 Task: Look for properties with 3+ baths.
Action: Mouse moved to (772, 73)
Screenshot: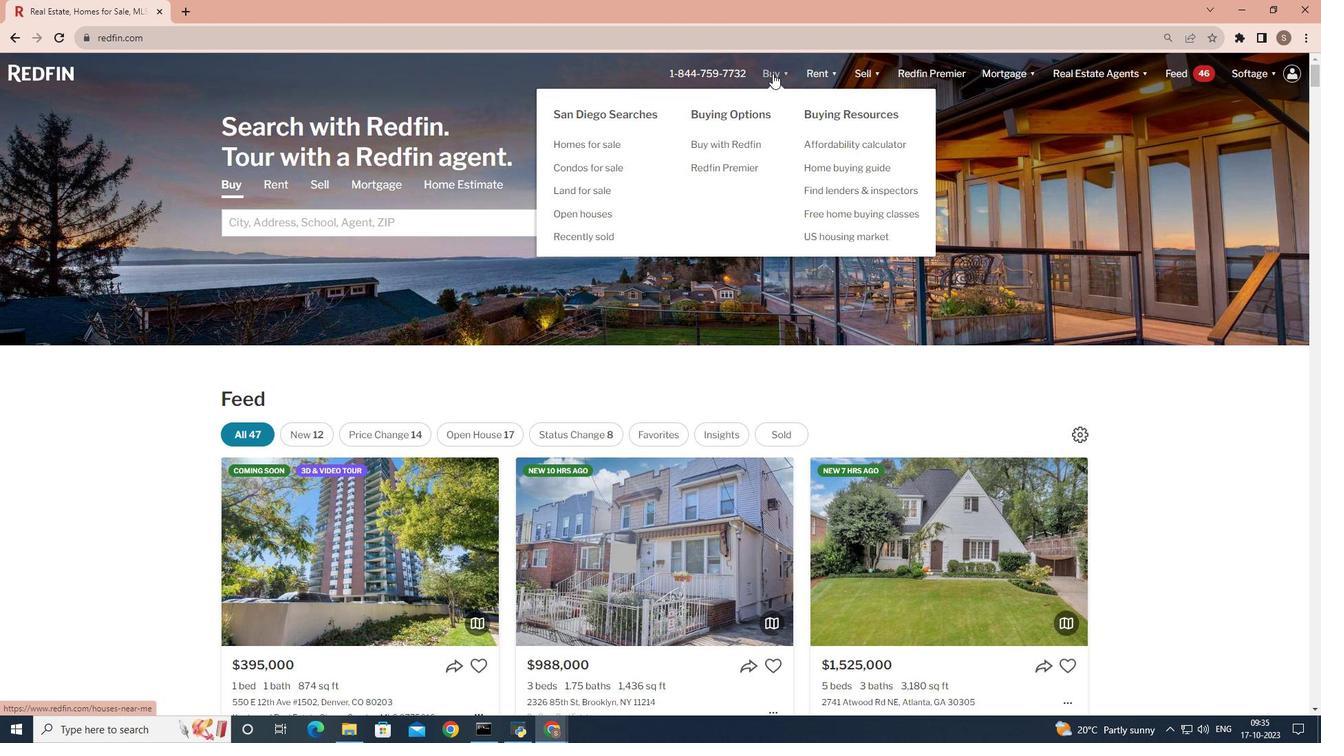 
Action: Mouse pressed left at (772, 73)
Screenshot: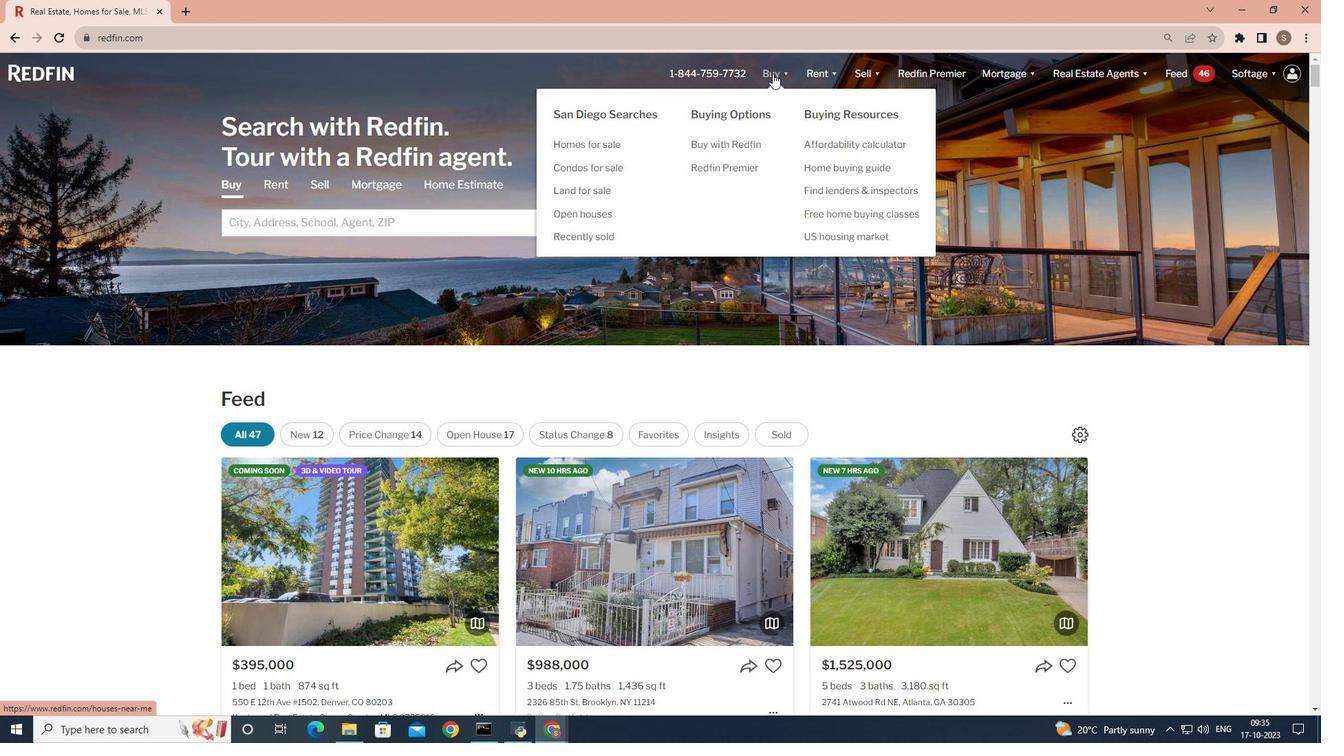 
Action: Mouse moved to (382, 286)
Screenshot: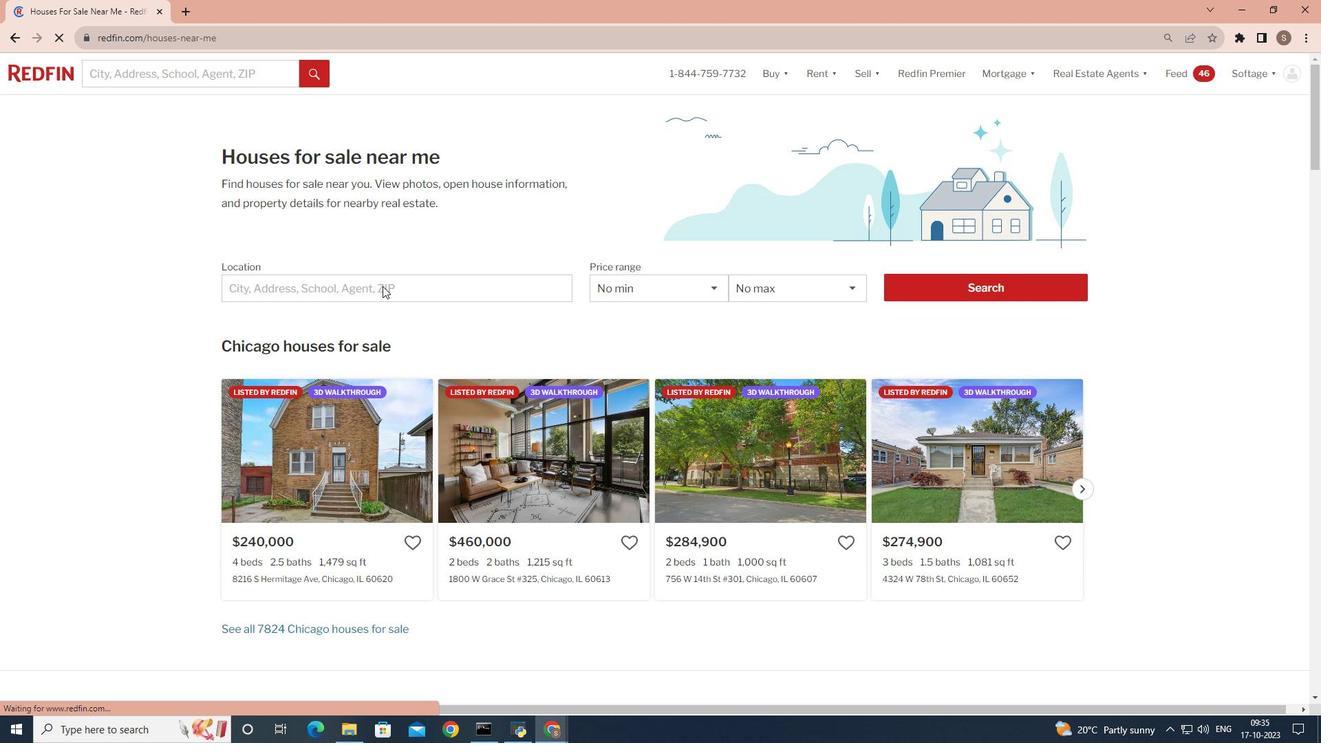 
Action: Mouse pressed left at (382, 286)
Screenshot: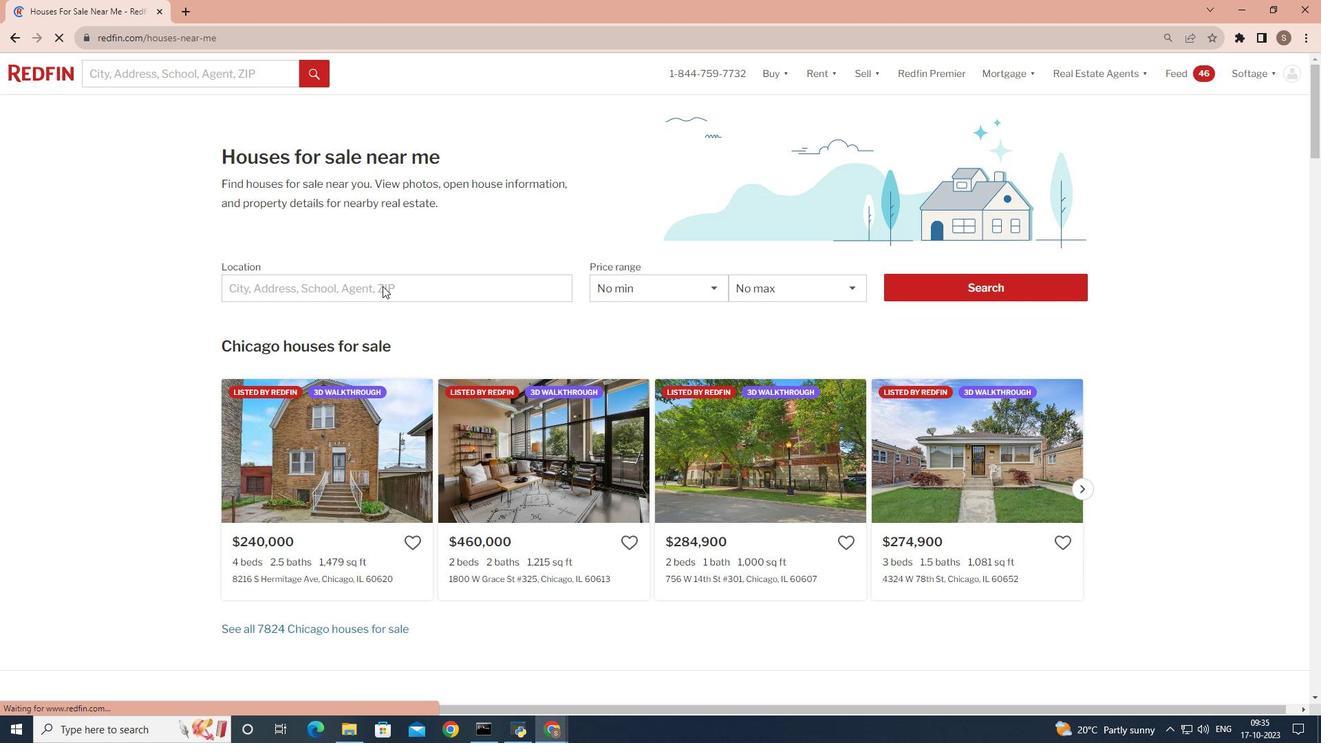 
Action: Mouse moved to (381, 286)
Screenshot: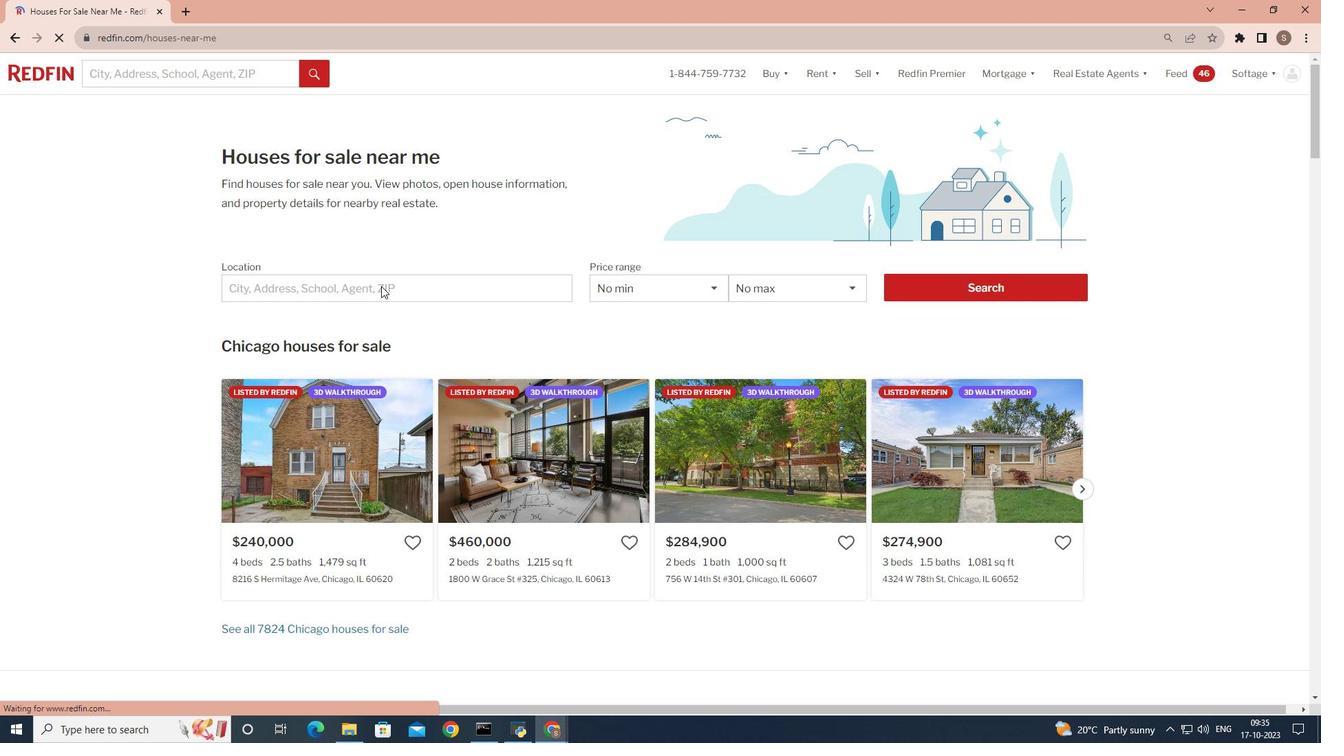 
Action: Mouse pressed left at (381, 286)
Screenshot: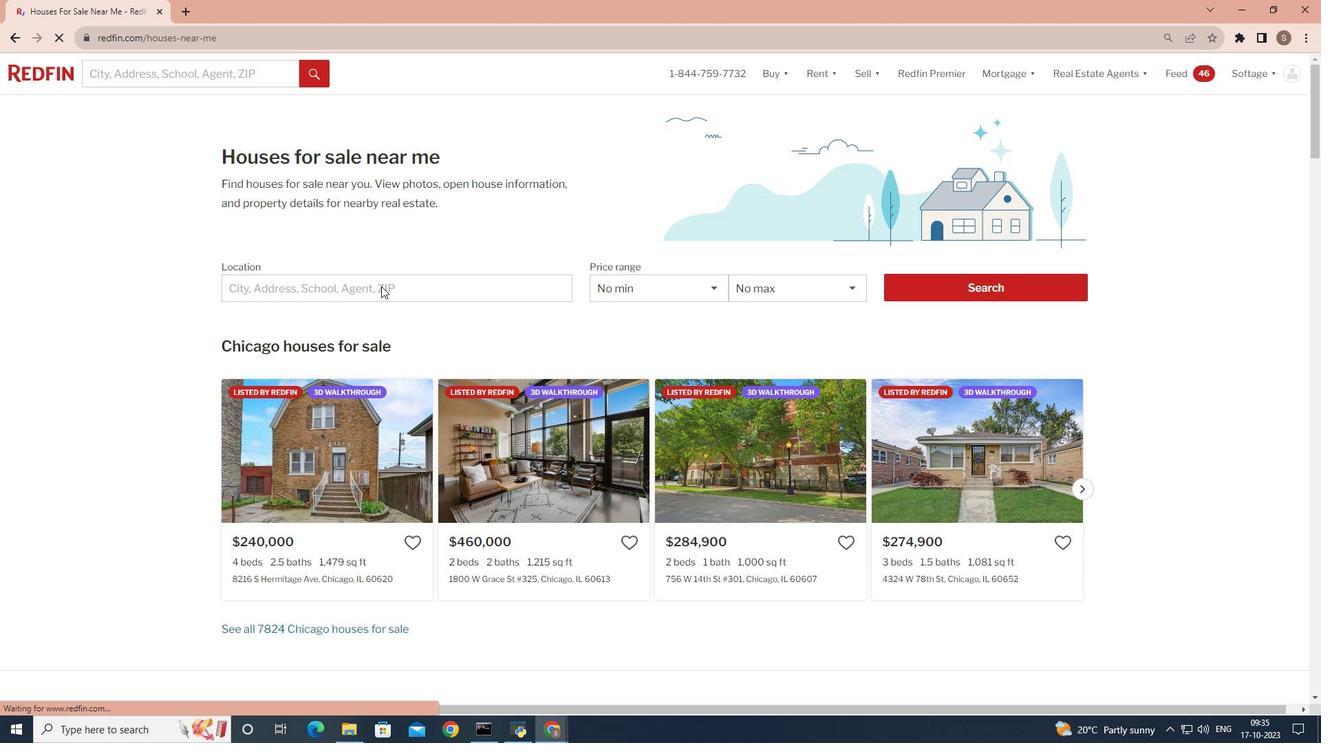 
Action: Mouse pressed left at (381, 286)
Screenshot: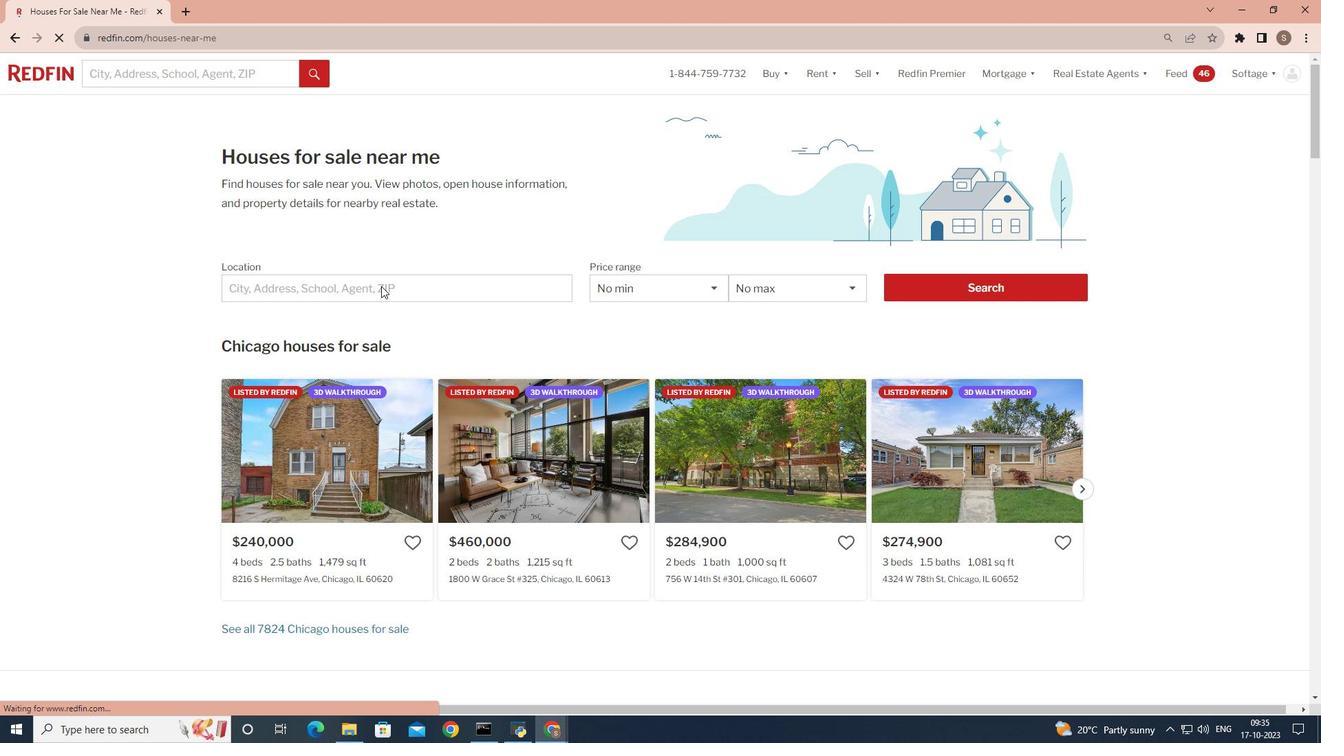 
Action: Mouse moved to (333, 282)
Screenshot: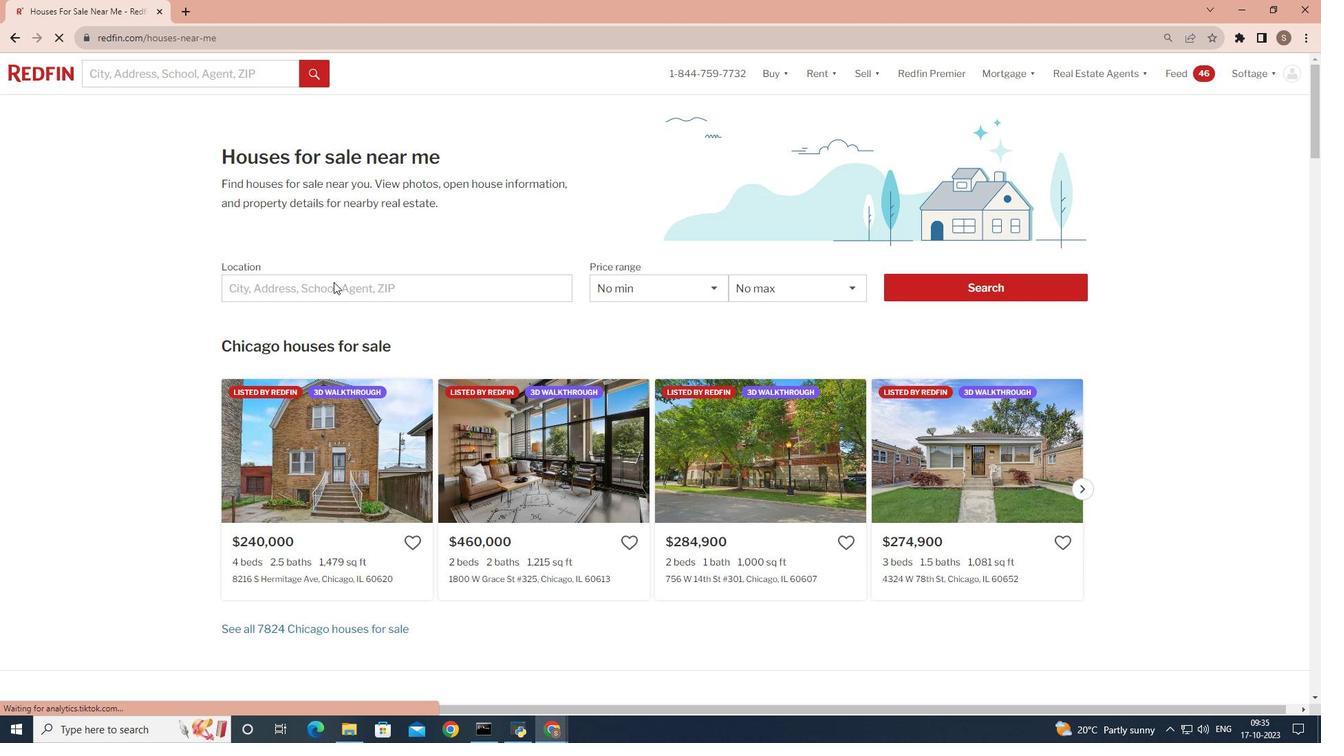 
Action: Mouse pressed left at (333, 282)
Screenshot: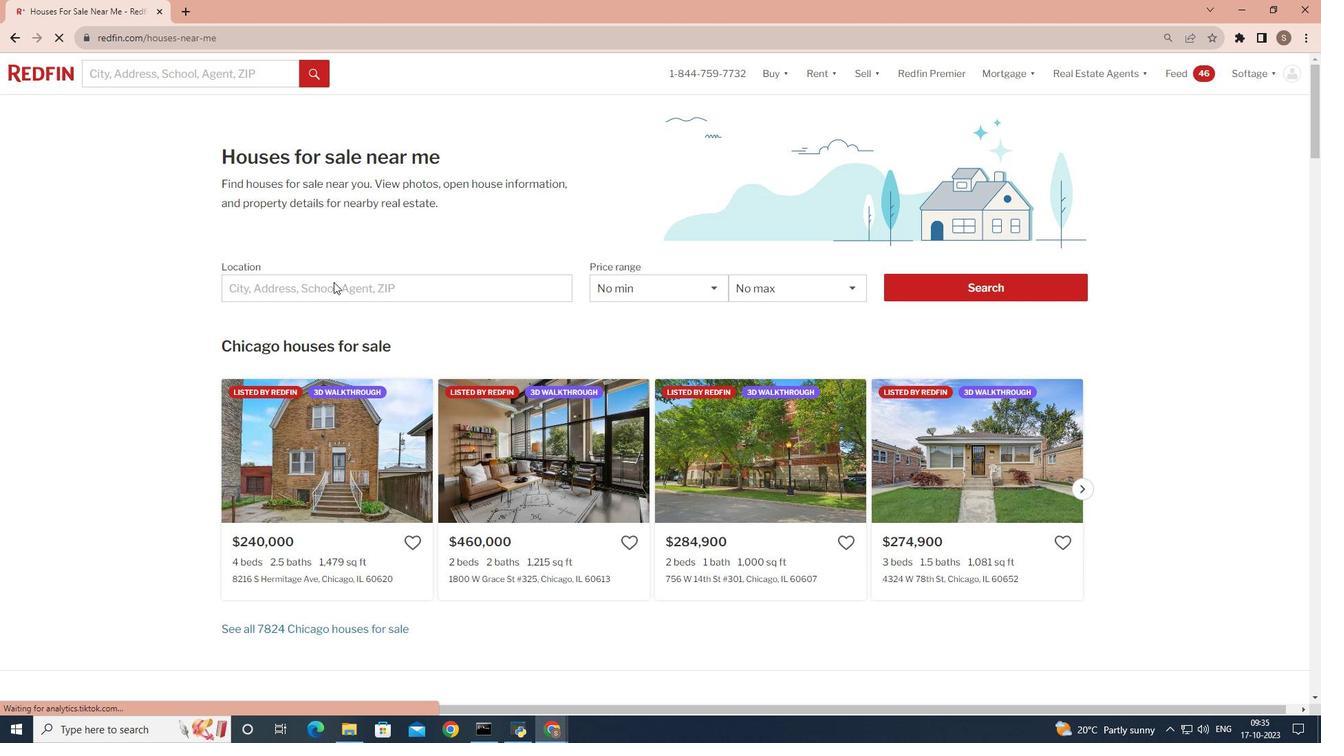 
Action: Mouse pressed left at (333, 282)
Screenshot: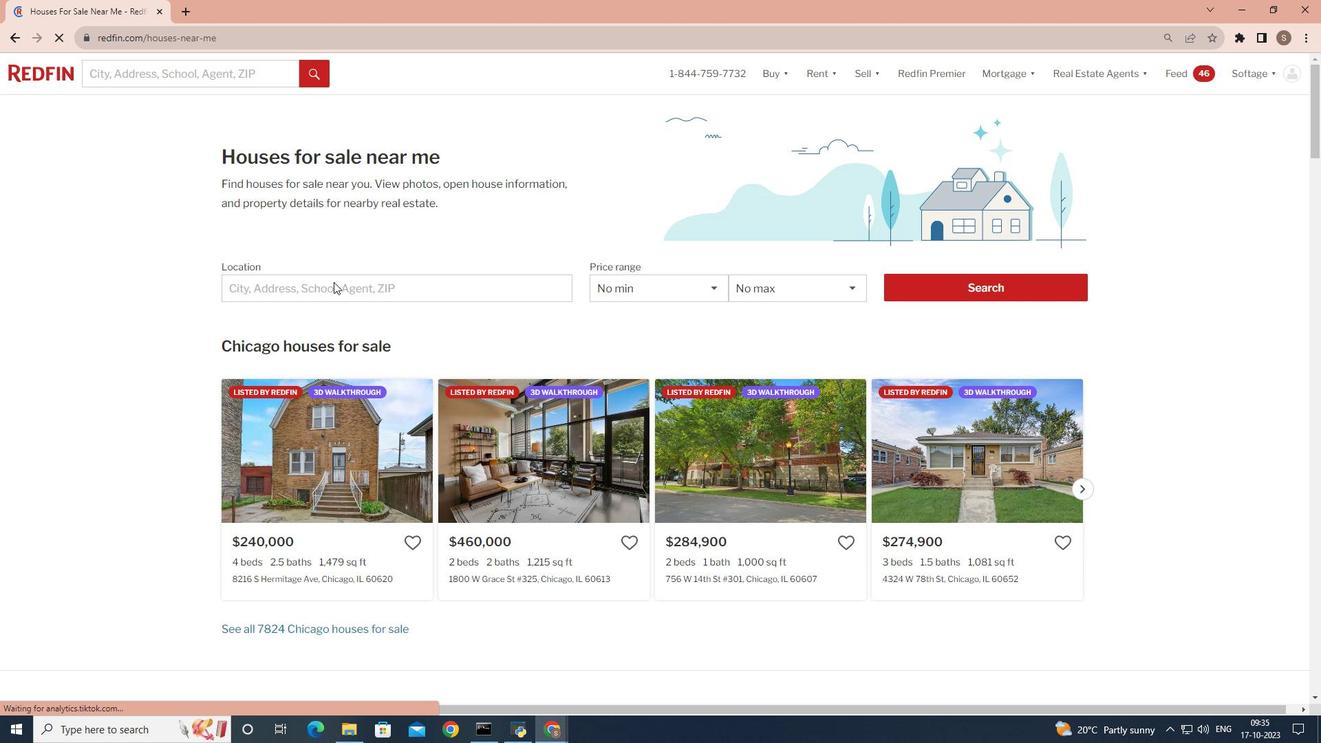 
Action: Mouse moved to (334, 291)
Screenshot: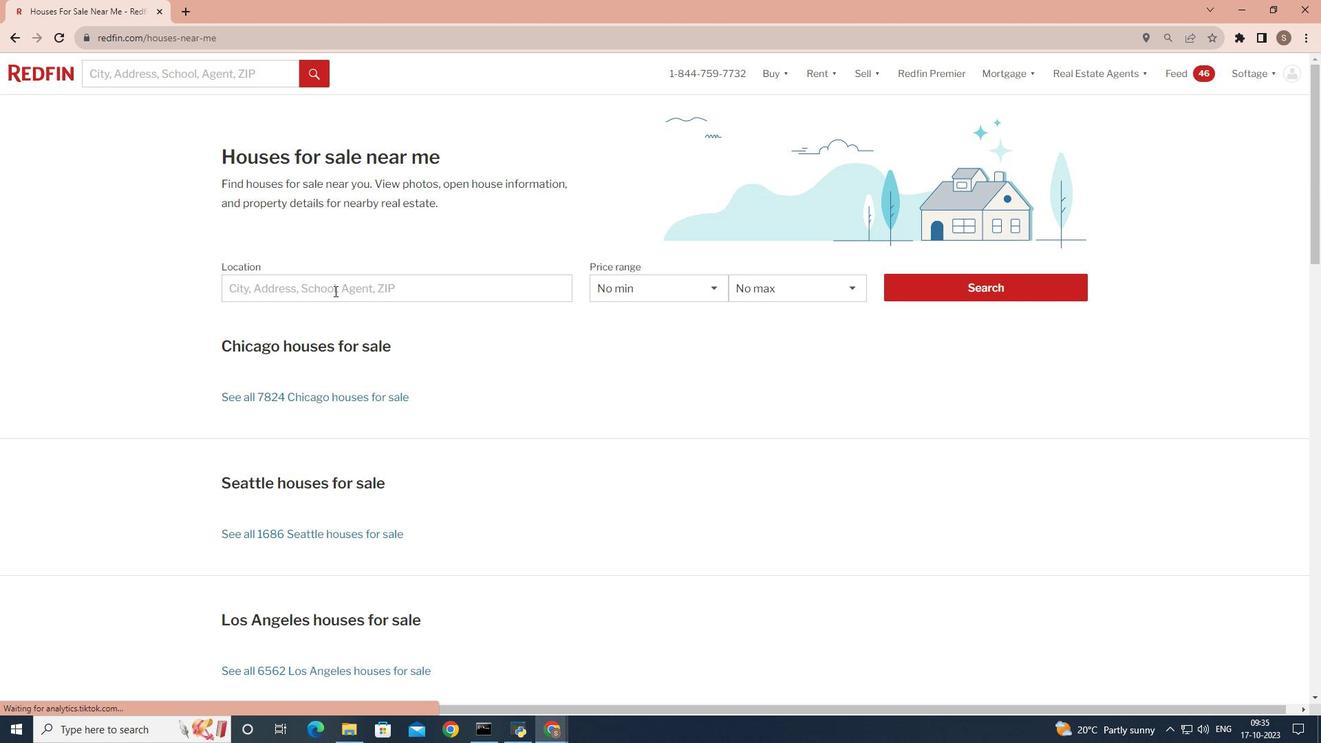 
Action: Mouse pressed left at (334, 291)
Screenshot: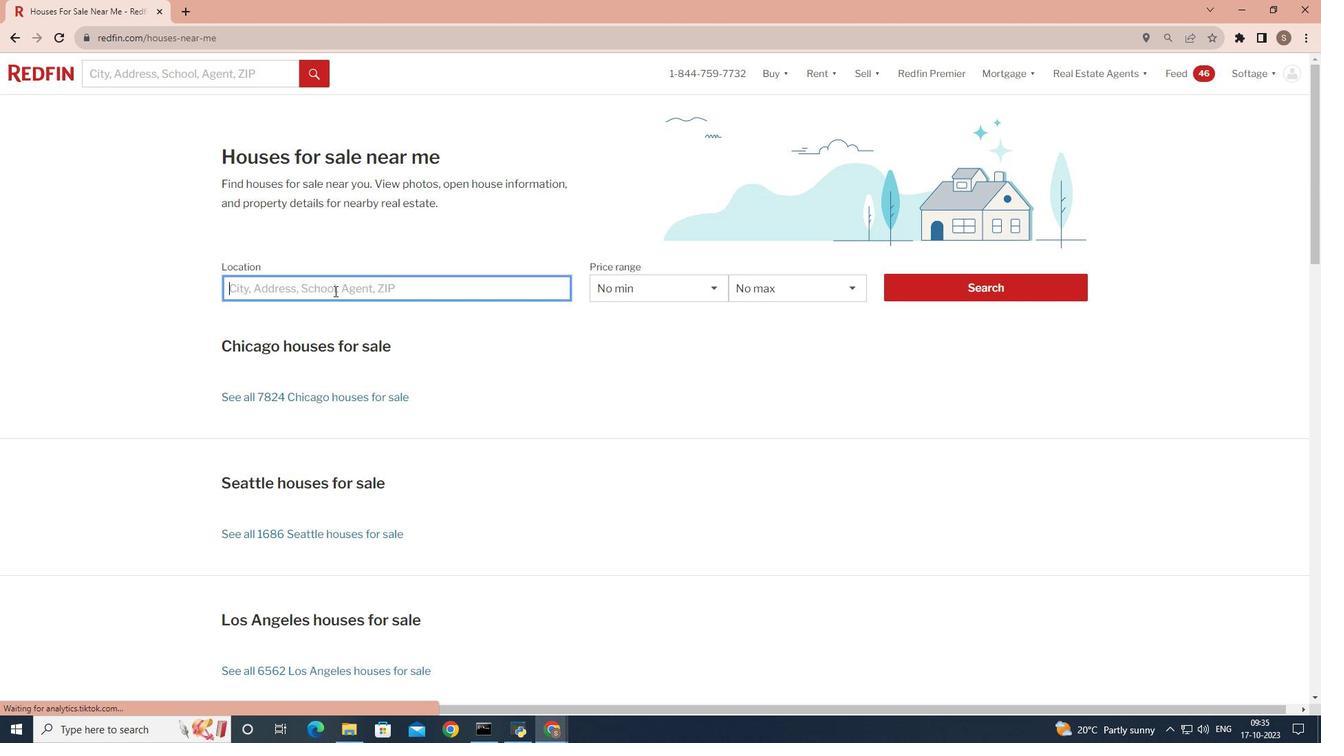 
Action: Key pressed <Key.shift>San<Key.space><Key.shift>Diego
Screenshot: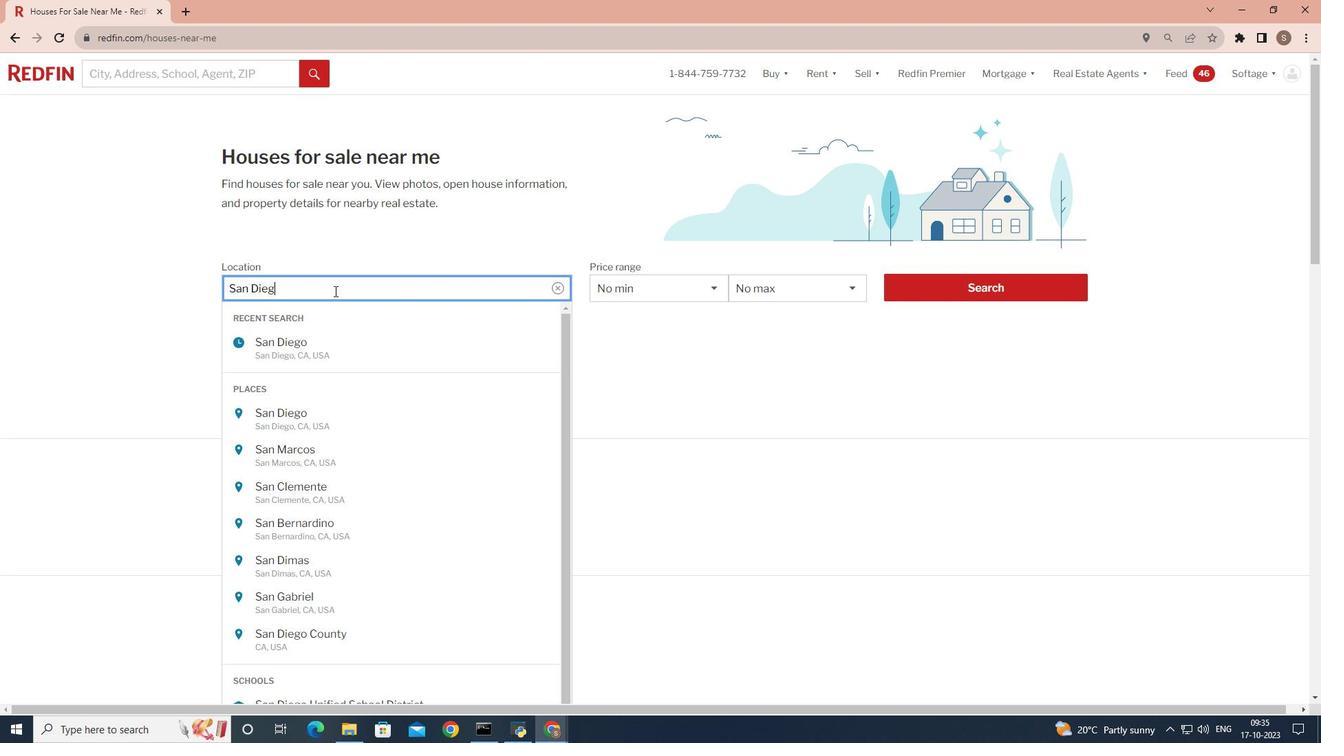 
Action: Mouse moved to (980, 292)
Screenshot: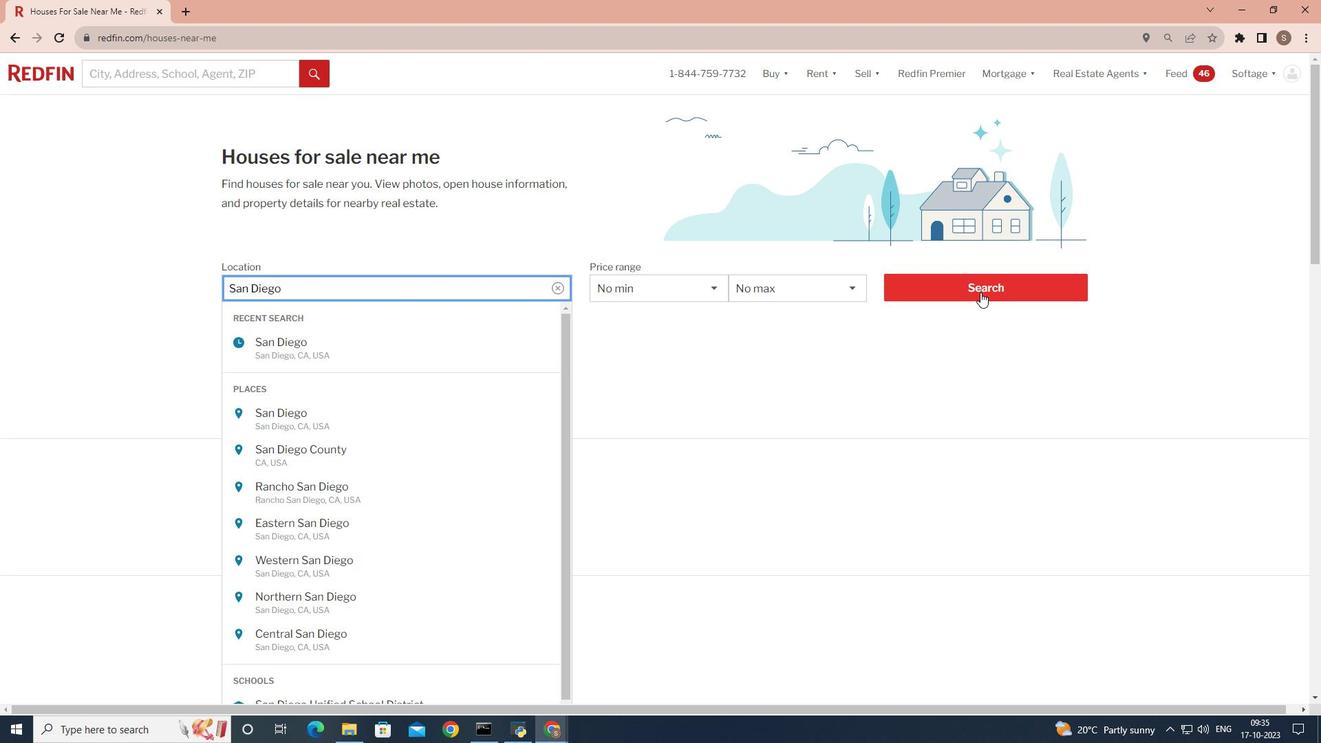 
Action: Mouse pressed left at (980, 292)
Screenshot: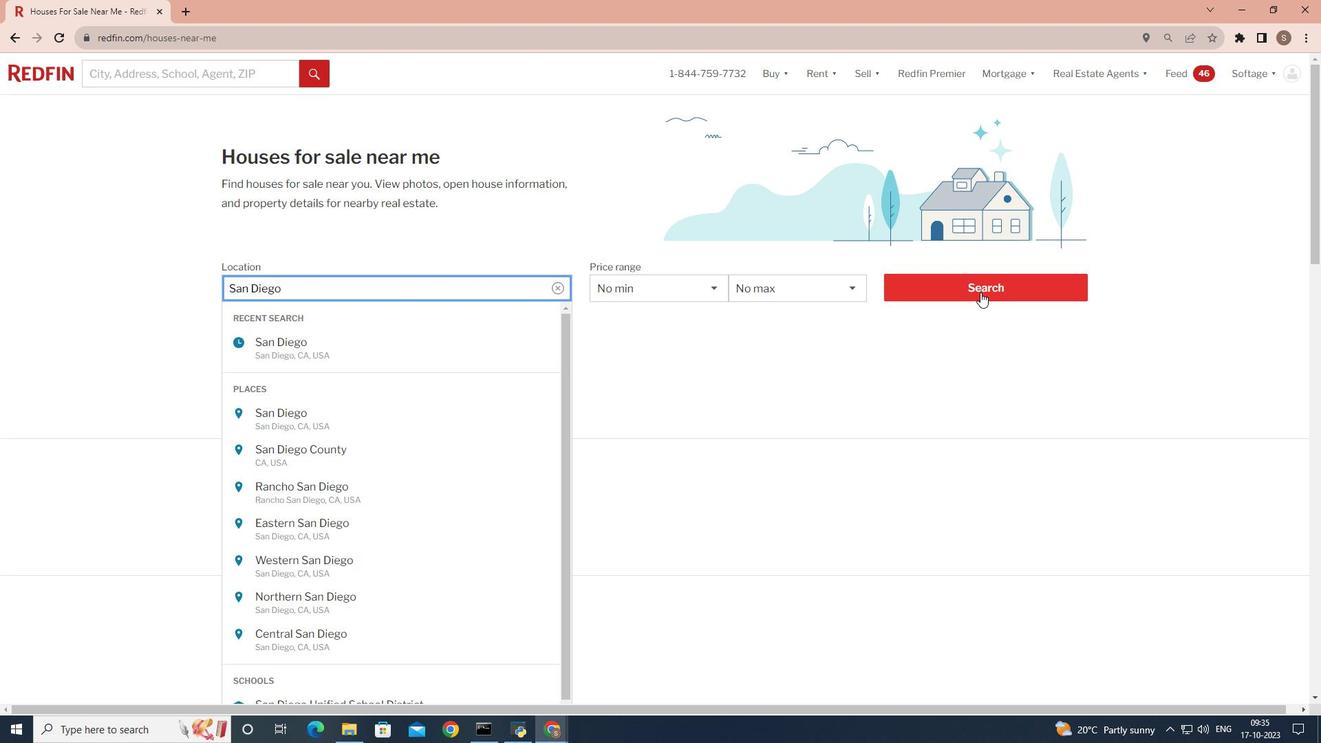 
Action: Mouse pressed left at (980, 292)
Screenshot: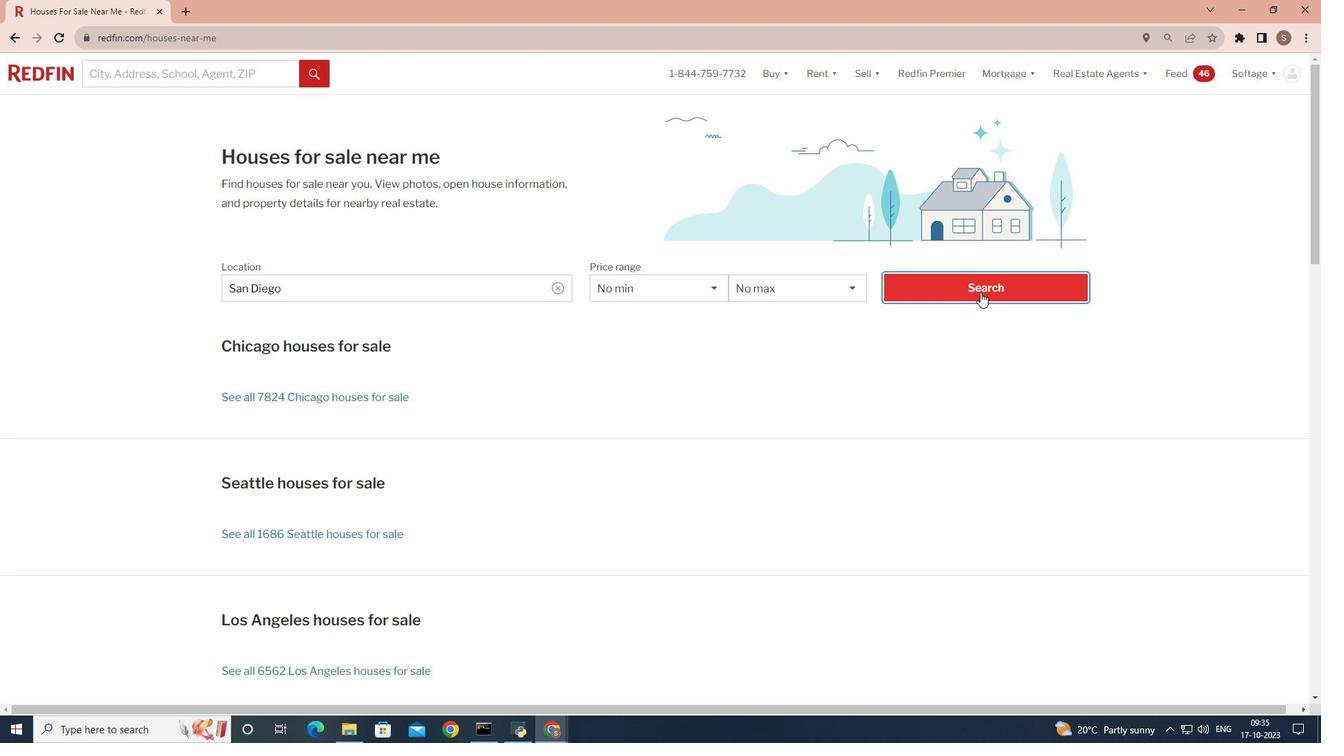 
Action: Mouse moved to (1180, 163)
Screenshot: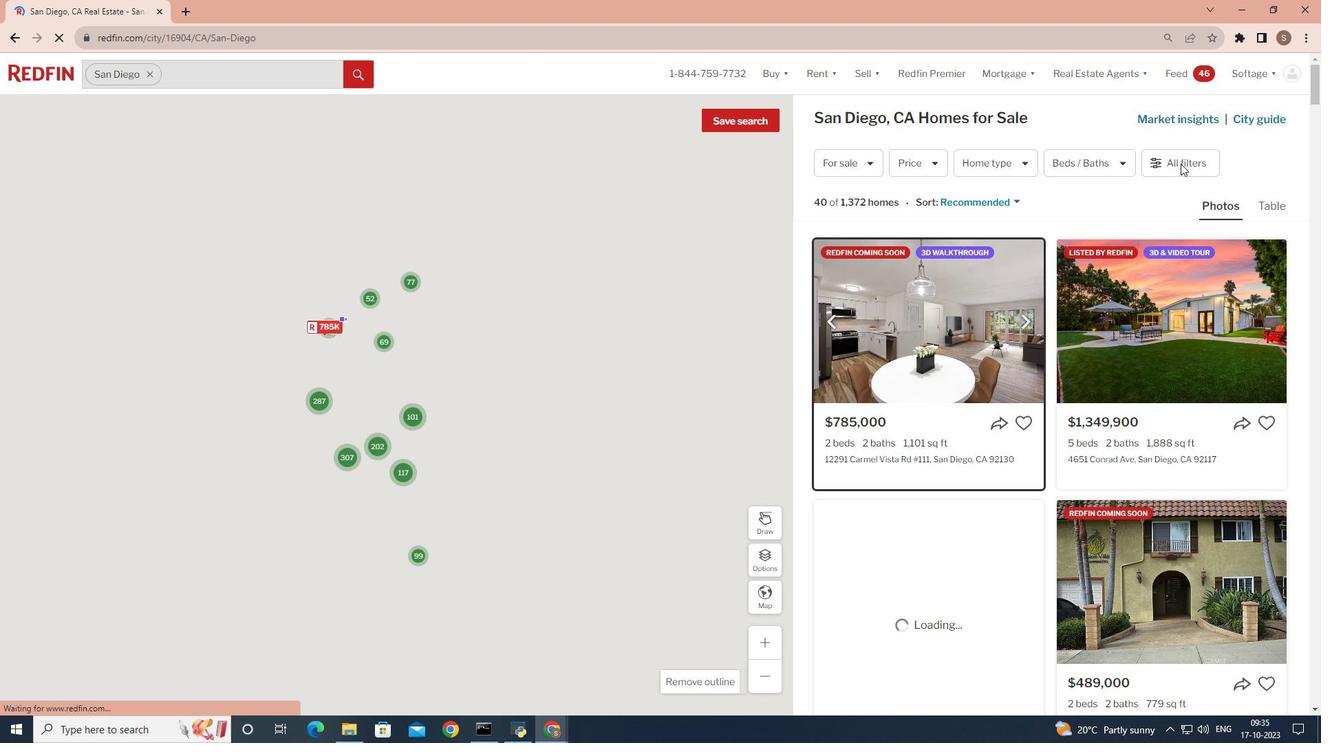 
Action: Mouse pressed left at (1180, 163)
Screenshot: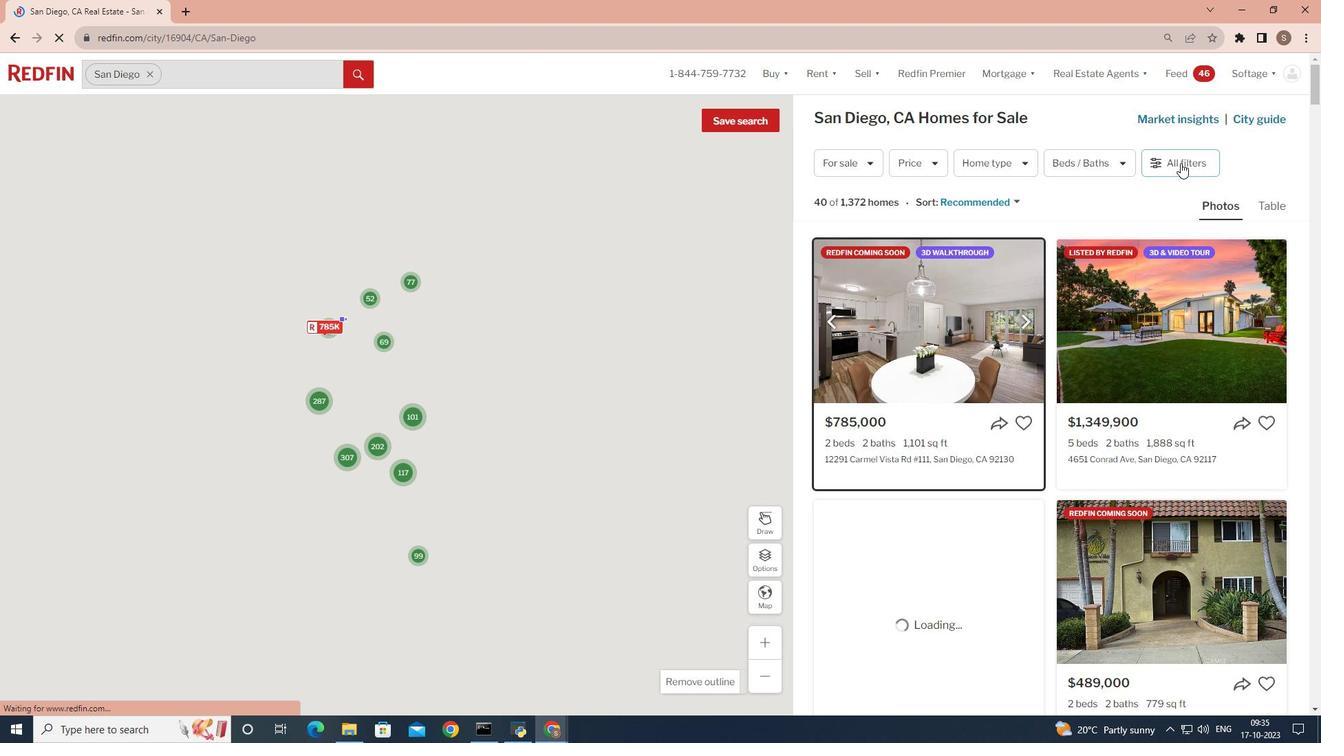
Action: Mouse moved to (1178, 163)
Screenshot: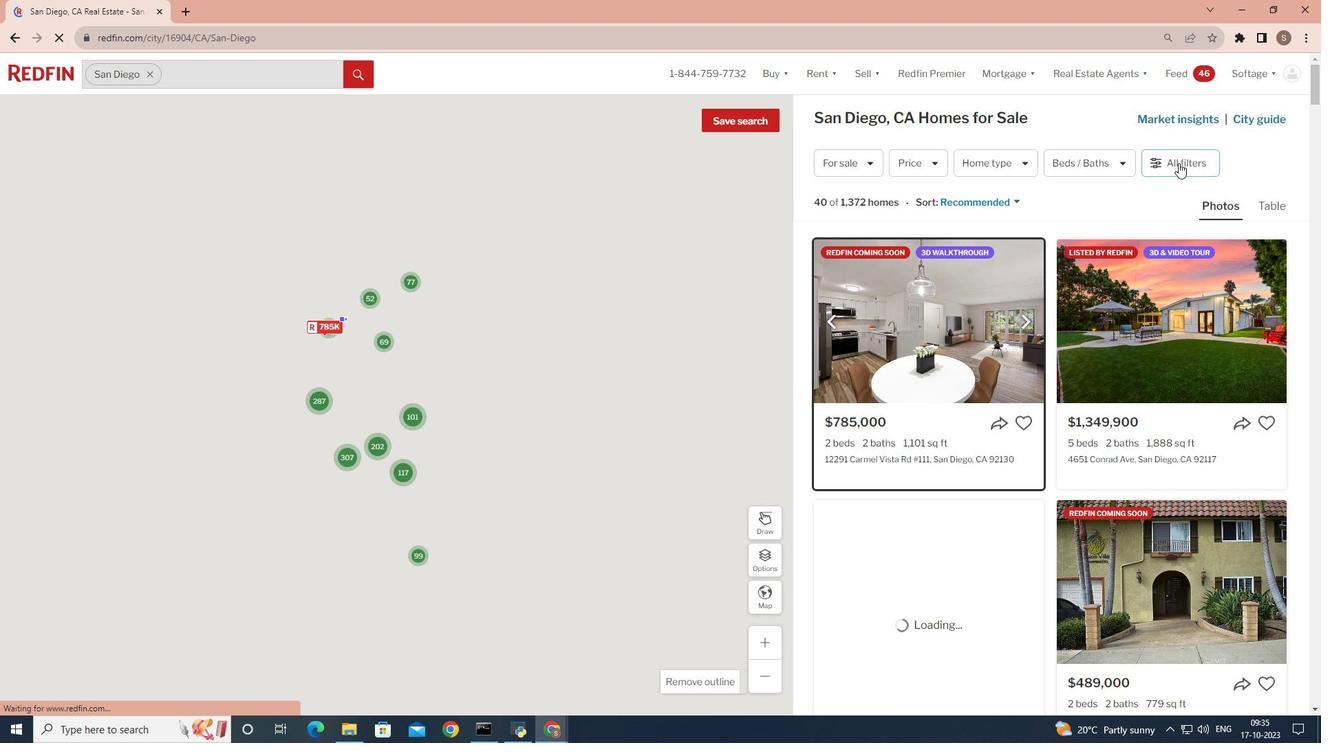 
Action: Mouse pressed left at (1178, 163)
Screenshot: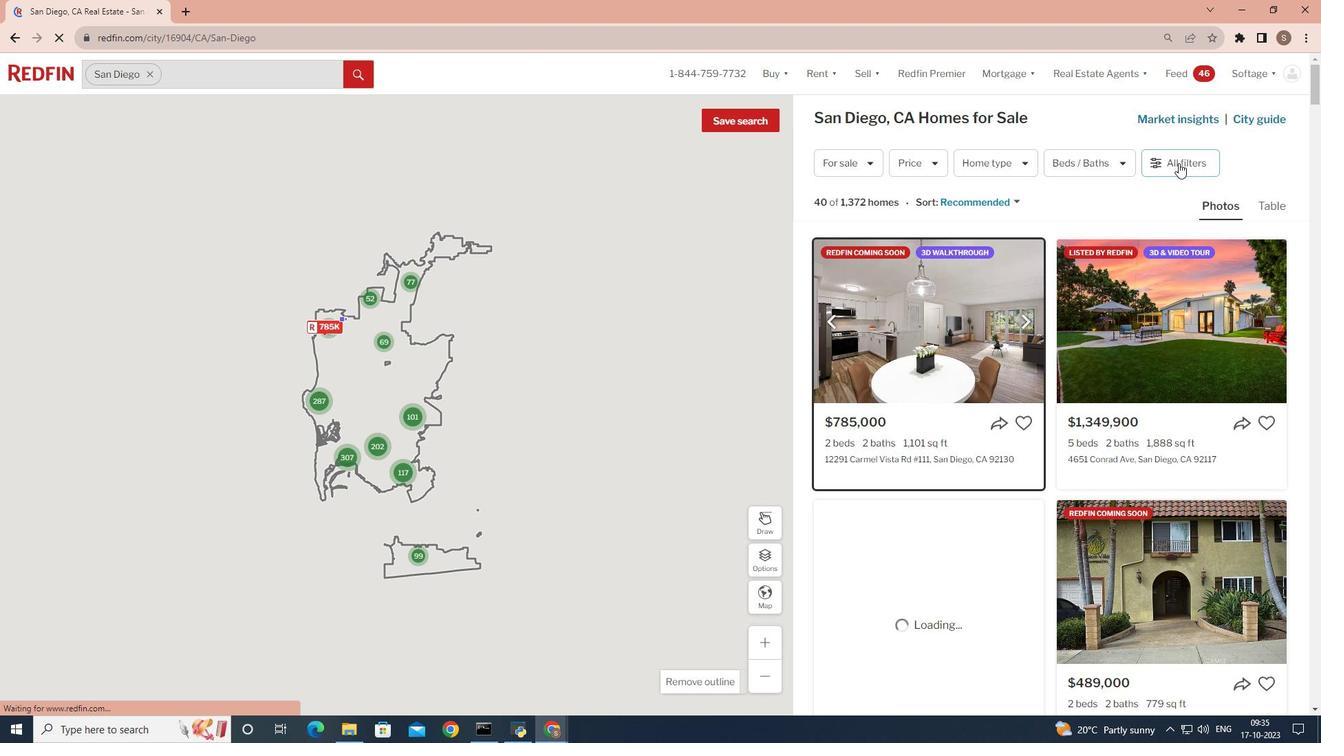 
Action: Mouse moved to (1179, 158)
Screenshot: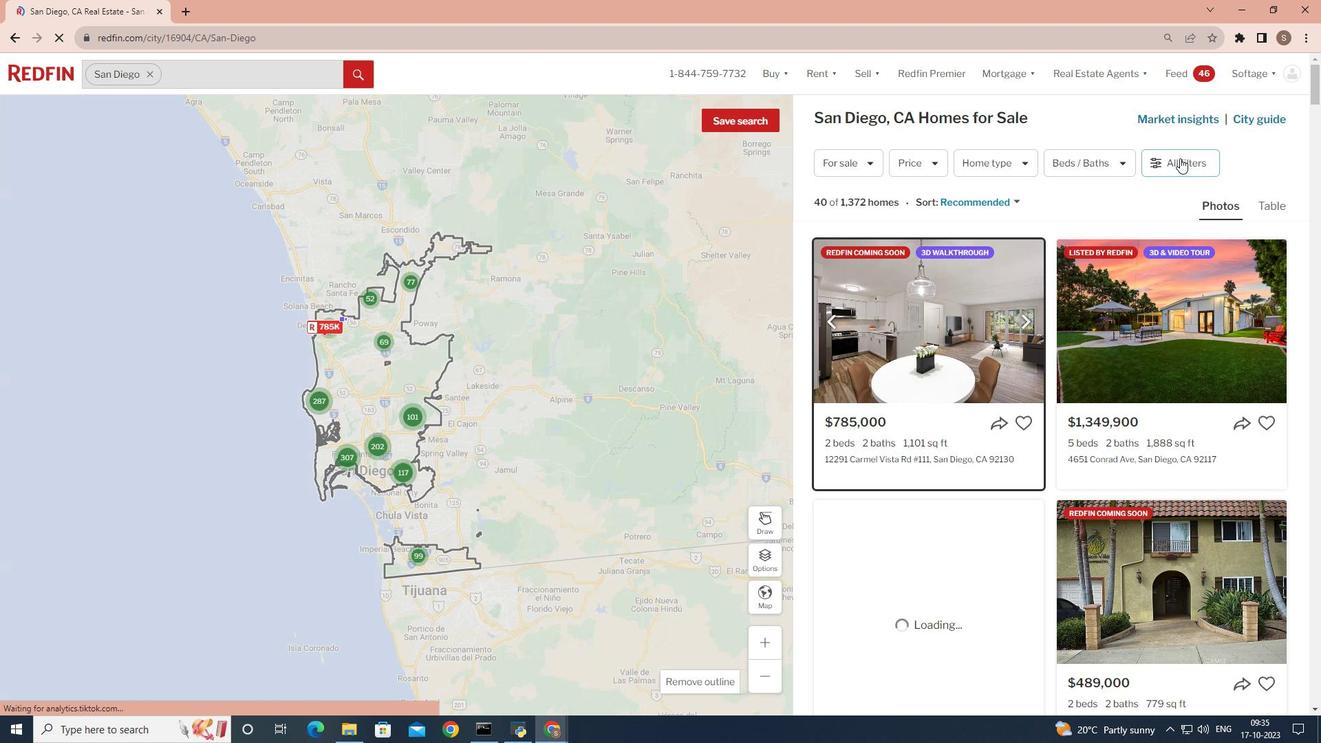 
Action: Mouse pressed left at (1179, 158)
Screenshot: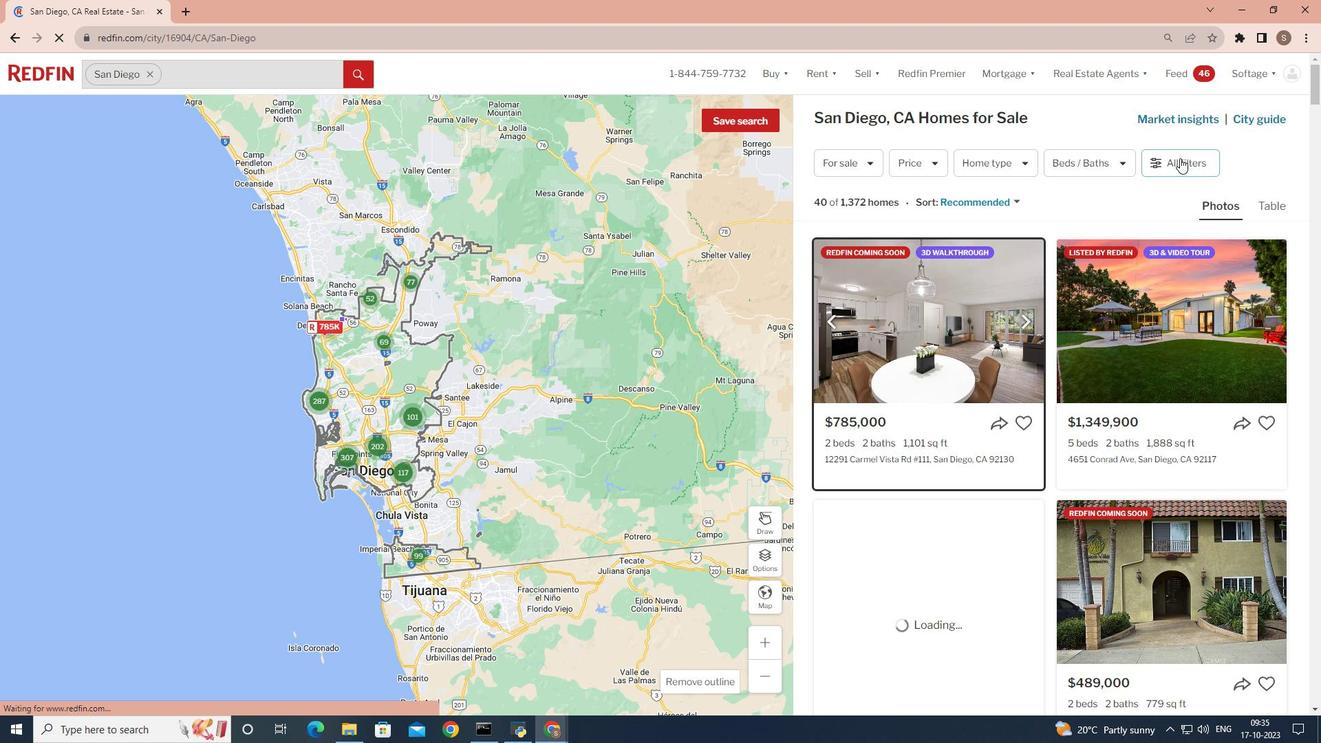 
Action: Mouse moved to (1177, 160)
Screenshot: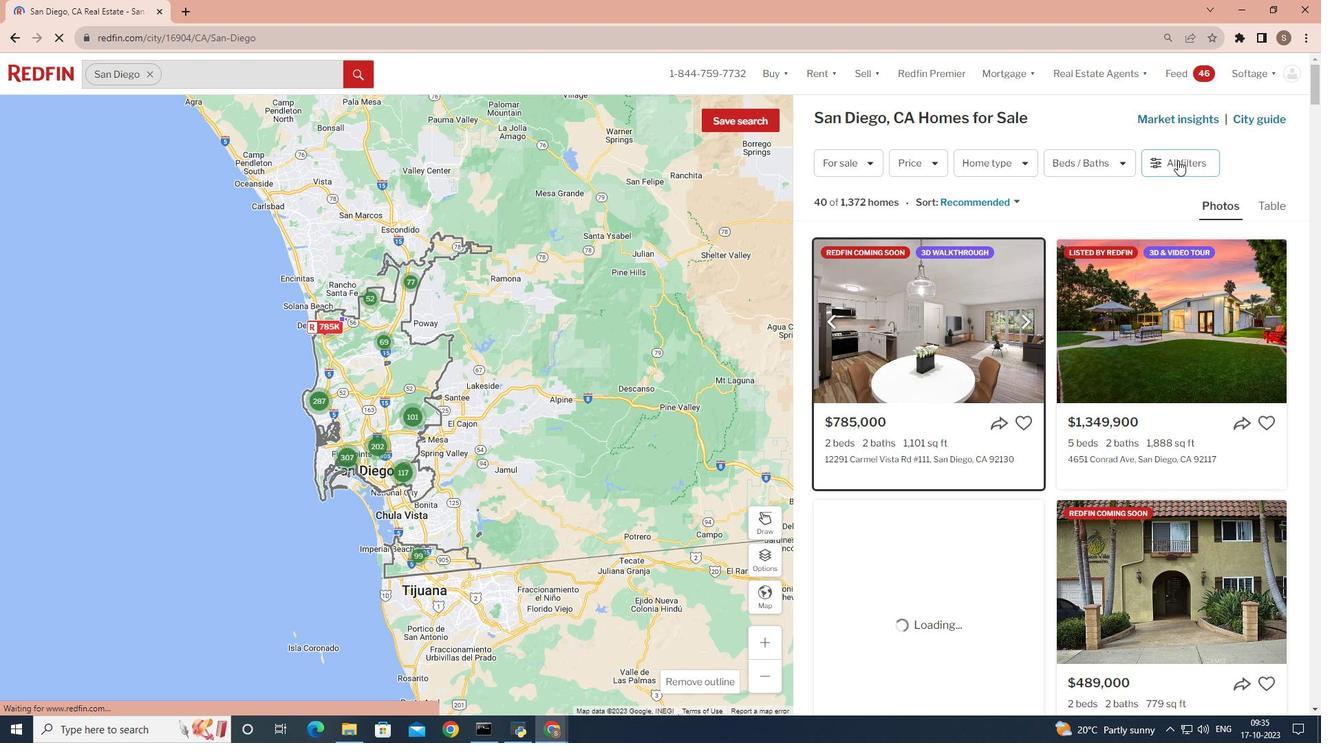 
Action: Mouse pressed left at (1177, 160)
Screenshot: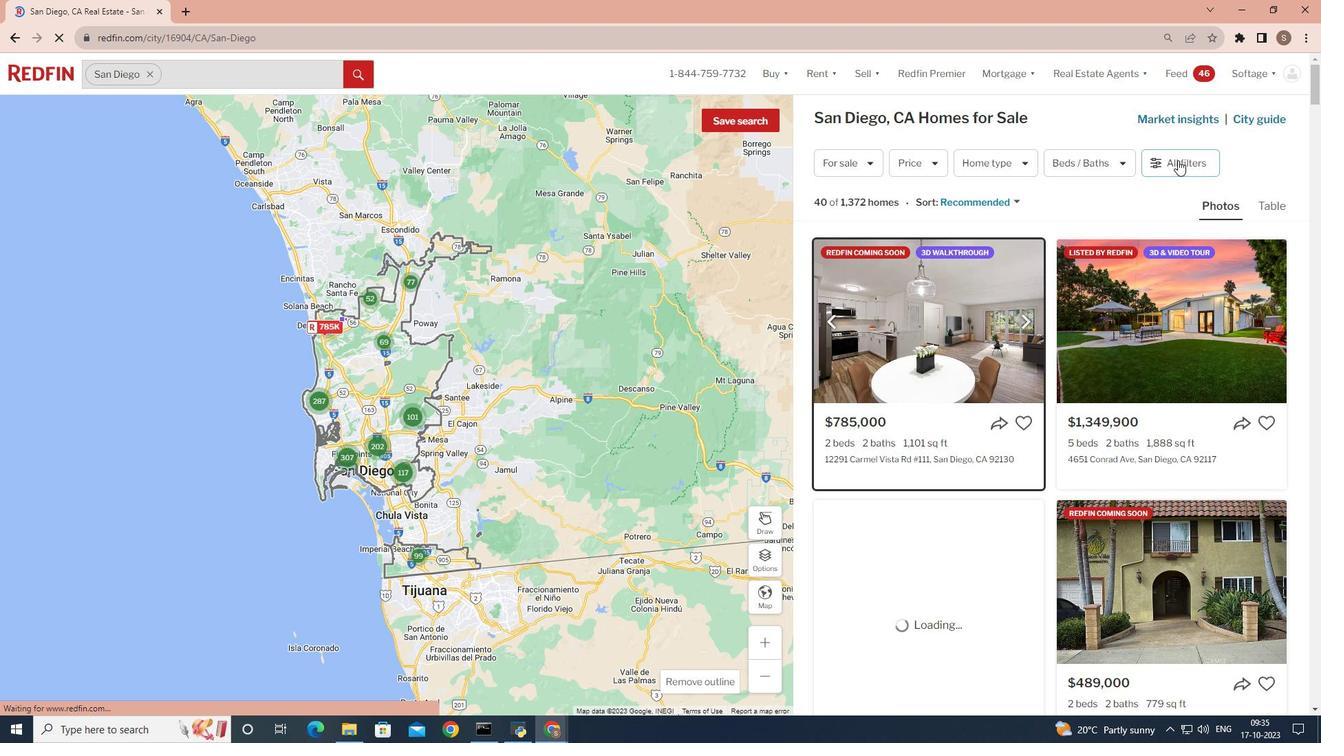 
Action: Mouse moved to (1204, 156)
Screenshot: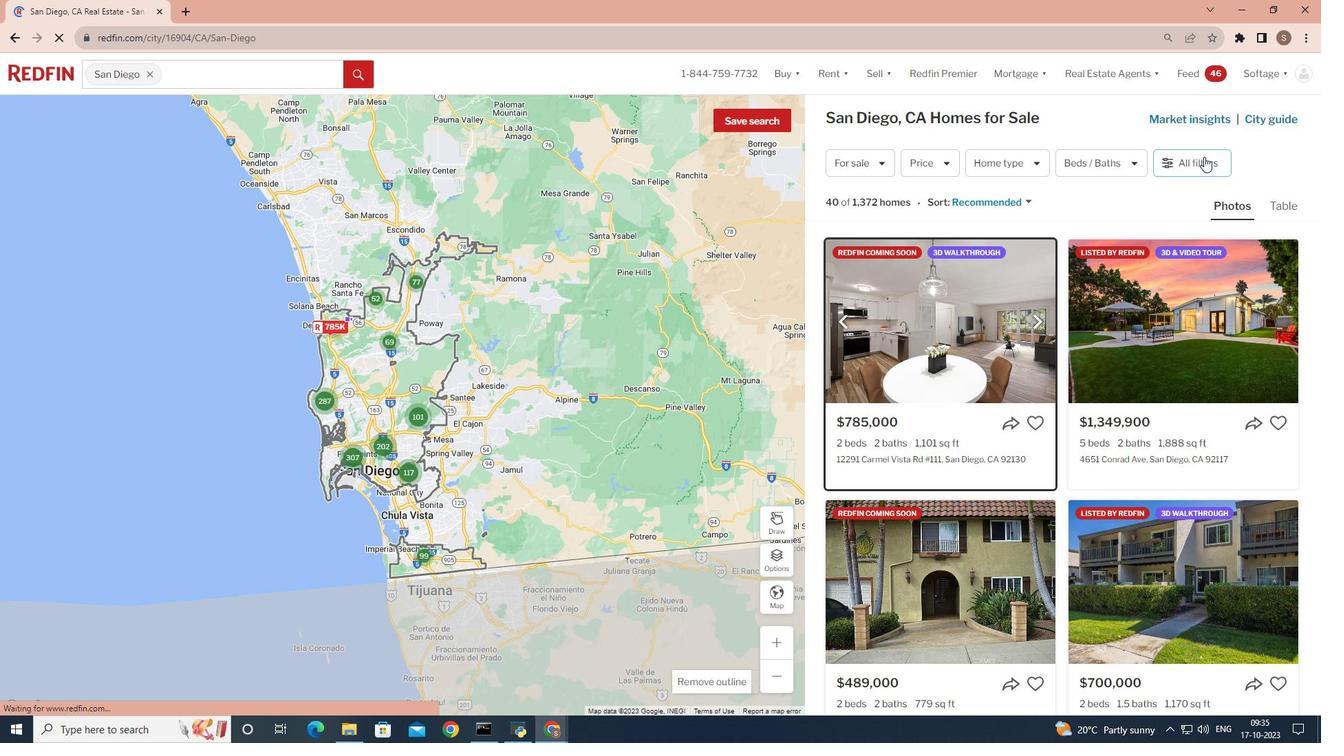 
Action: Mouse pressed left at (1204, 156)
Screenshot: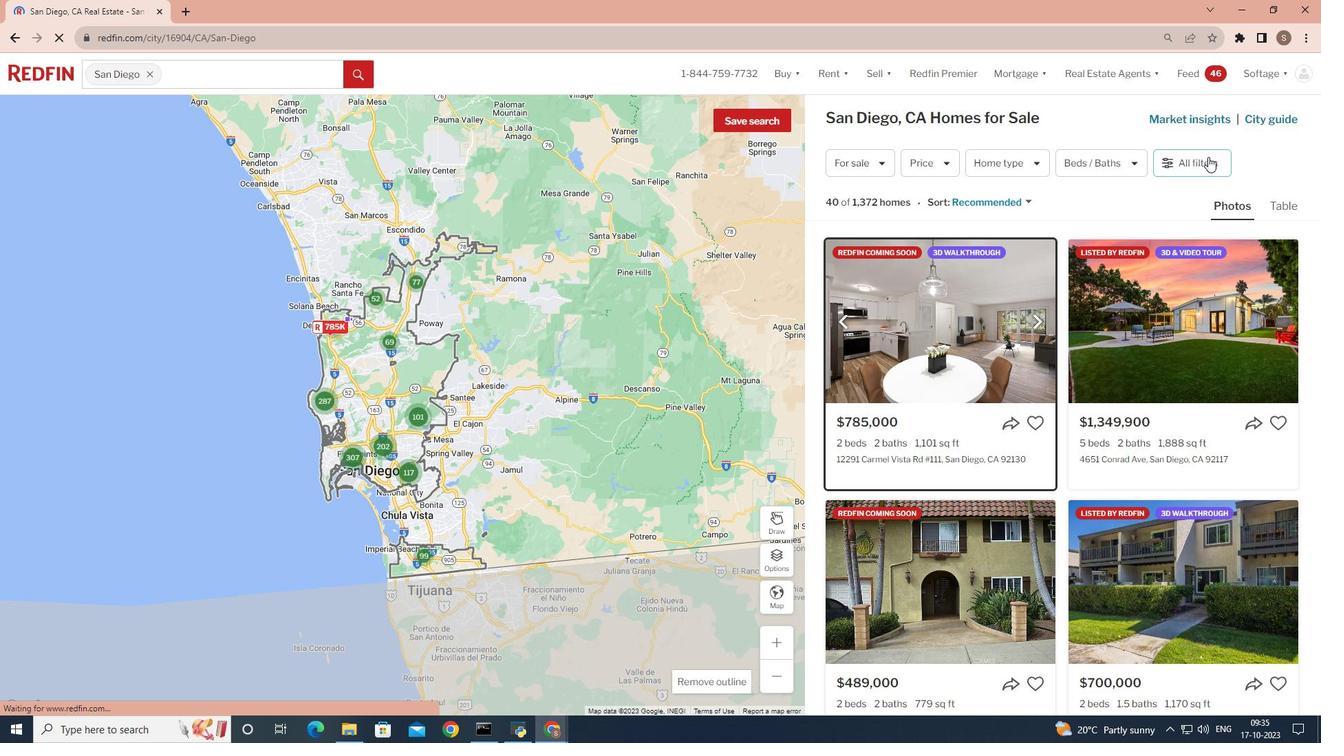 
Action: Mouse moved to (1212, 155)
Screenshot: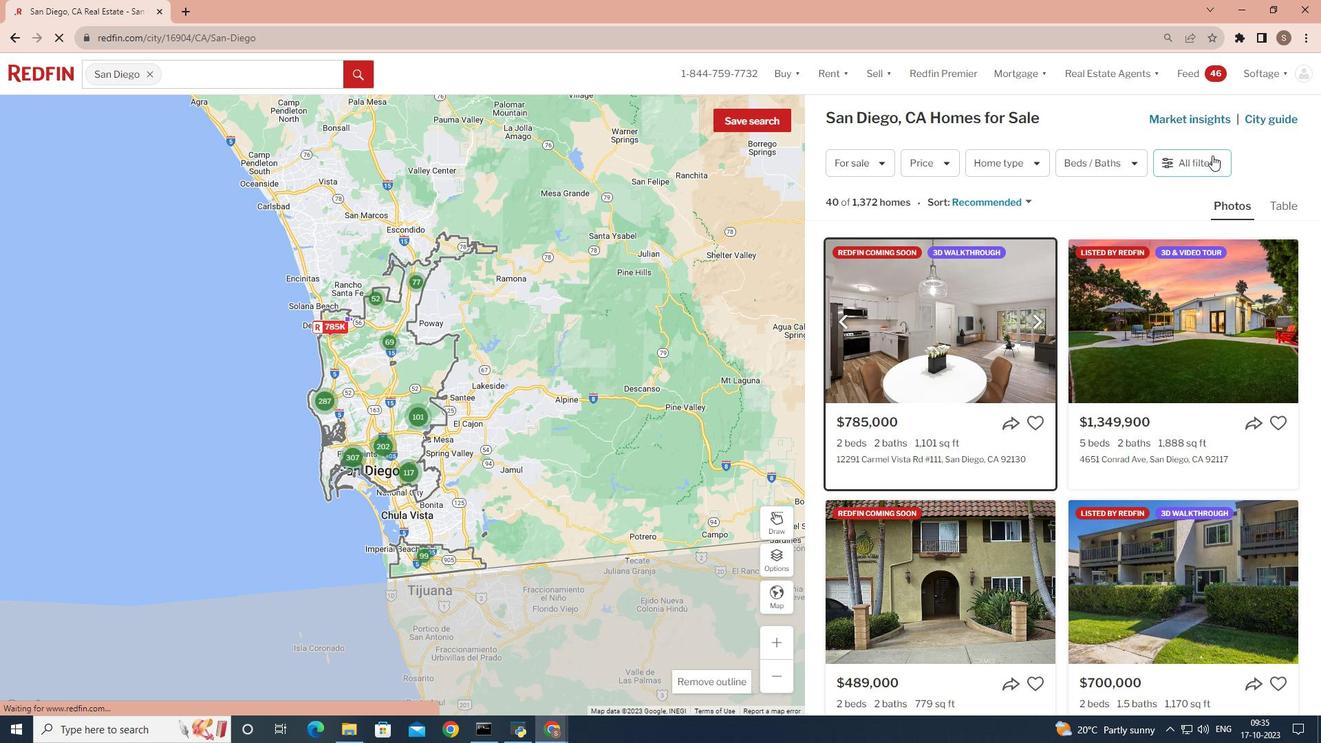
Action: Mouse pressed left at (1212, 155)
Screenshot: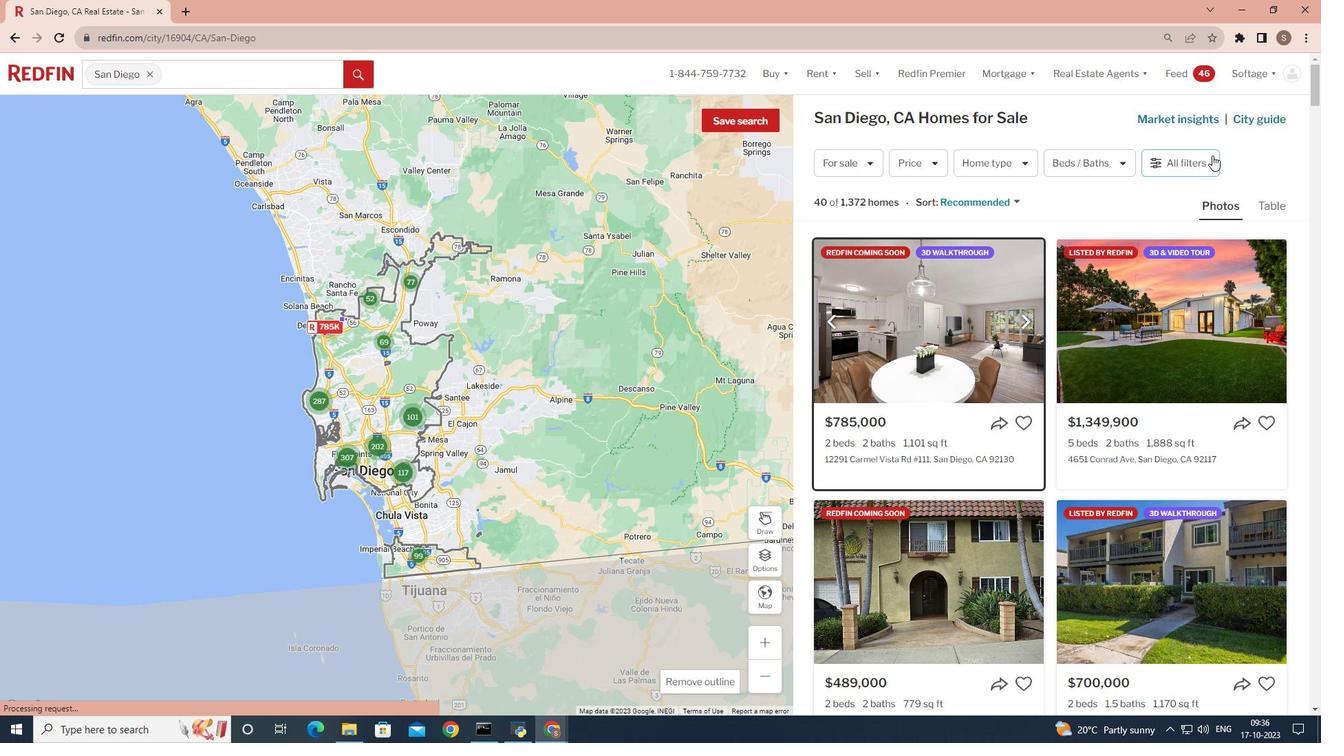 
Action: Mouse moved to (1215, 477)
Screenshot: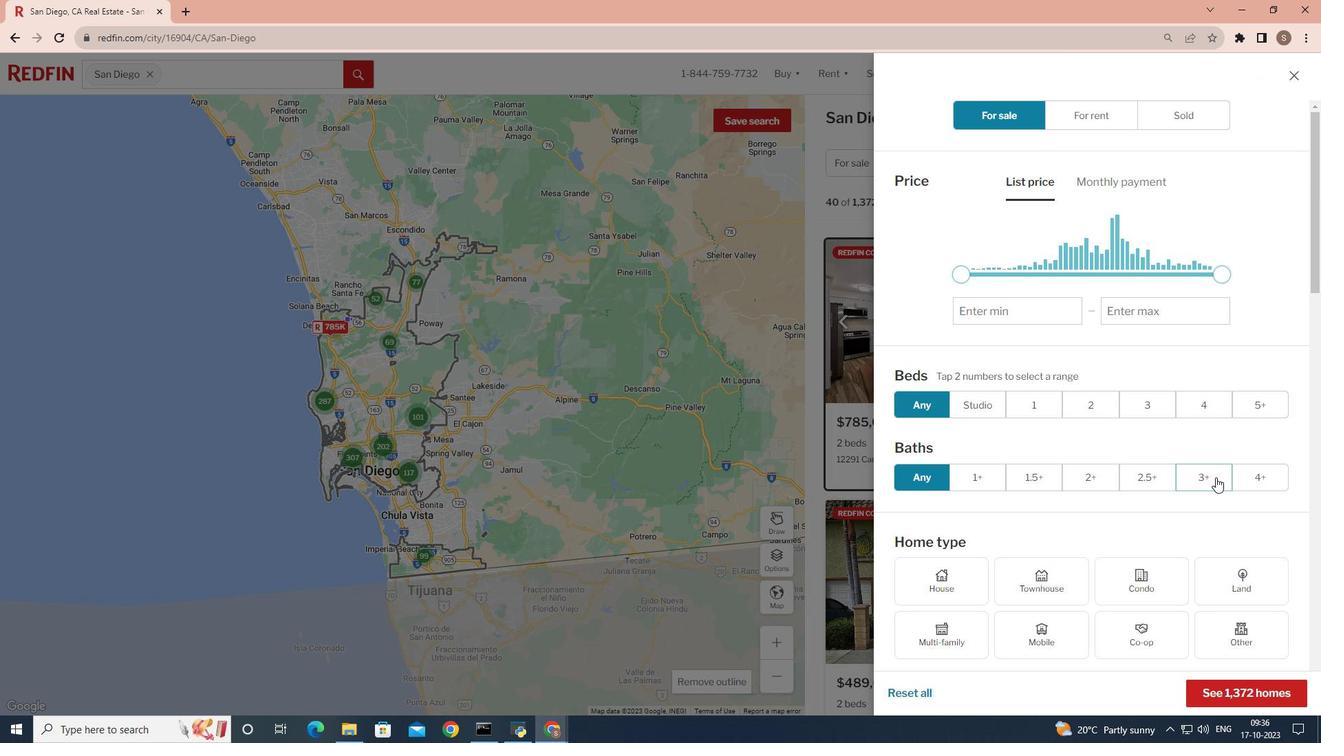 
Action: Mouse pressed left at (1215, 477)
Screenshot: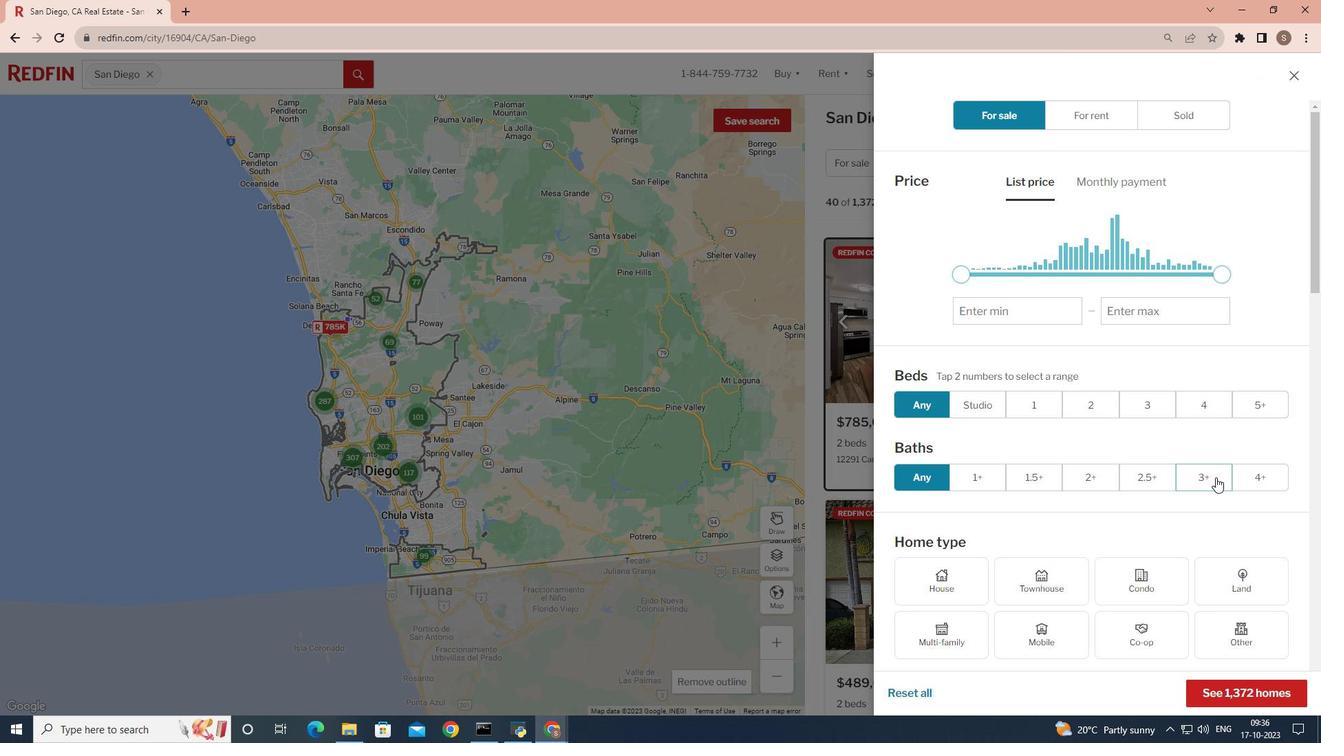 
